 Task: Create a sub task Design and Implement Solution for the task  Improve accessibility features of the app for users with disabilities in the project VelocityTech , assign it to team member softage.8@softage.net and update the status of the sub task to  On Track  , set the priority of the sub task to Low.
Action: Mouse moved to (62, 322)
Screenshot: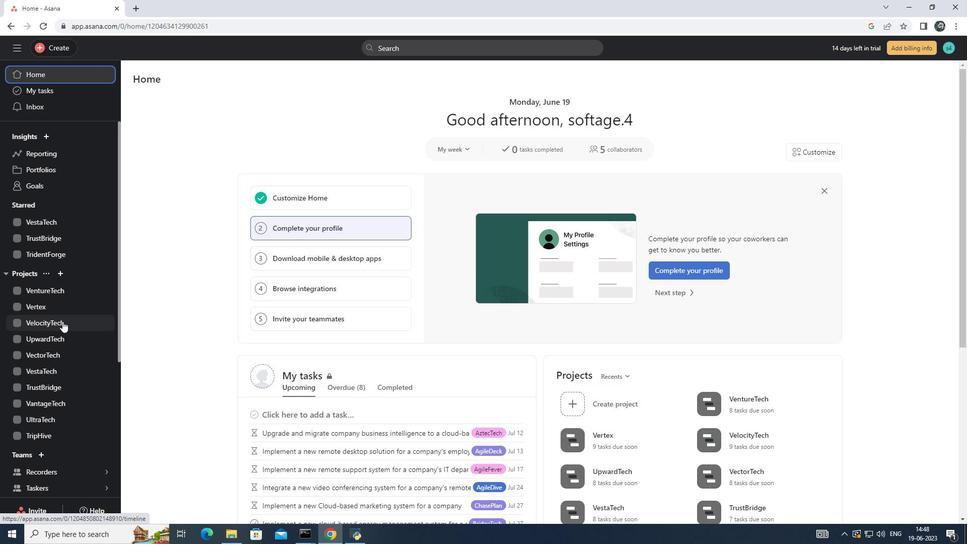 
Action: Mouse pressed left at (62, 322)
Screenshot: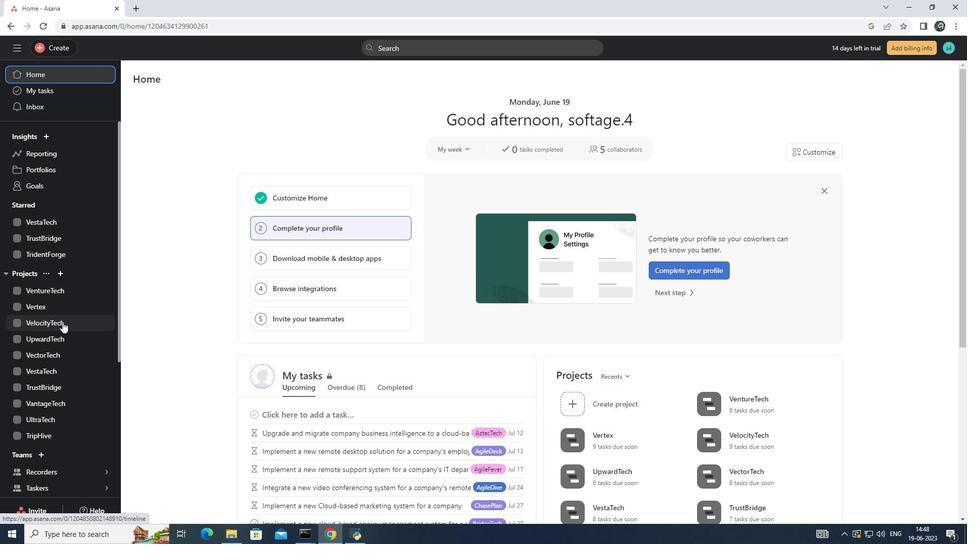 
Action: Mouse moved to (412, 237)
Screenshot: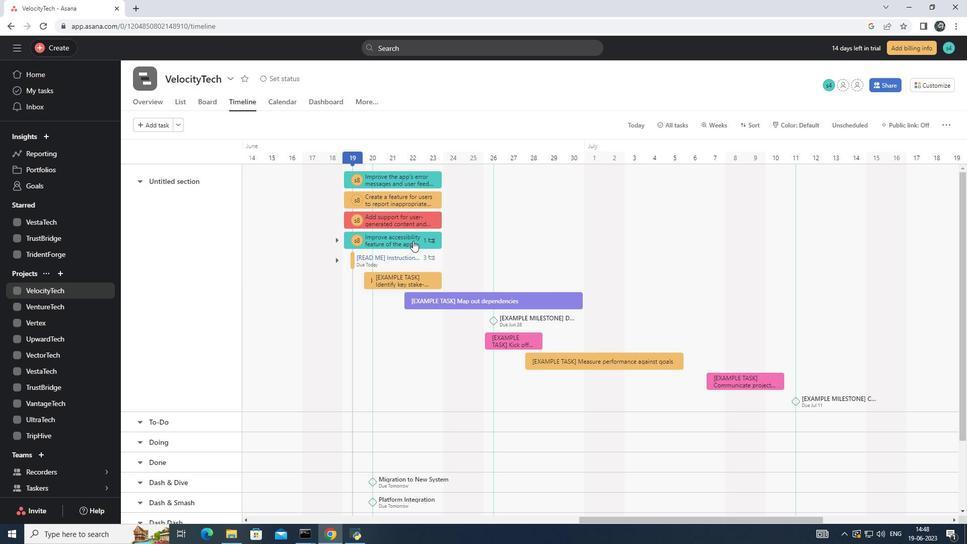 
Action: Mouse pressed left at (412, 237)
Screenshot: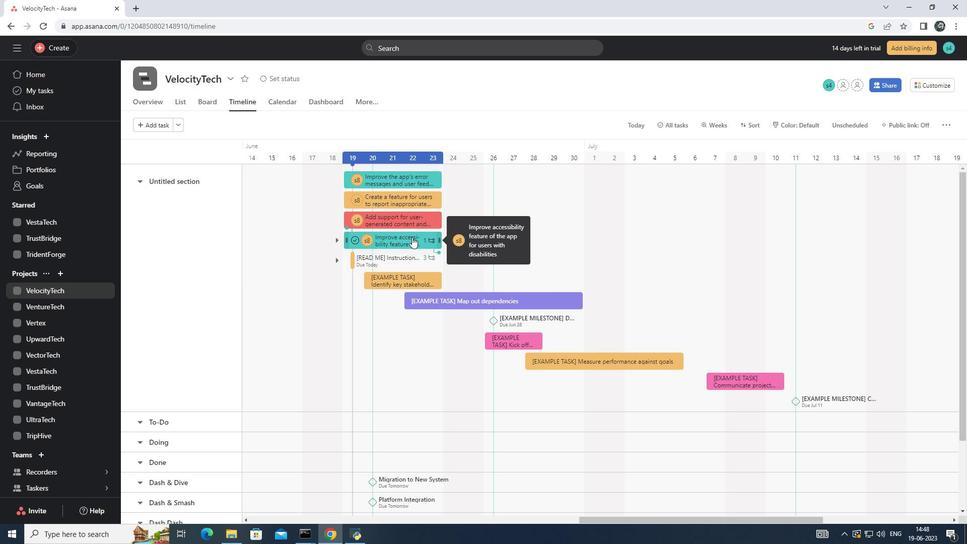 
Action: Mouse moved to (645, 357)
Screenshot: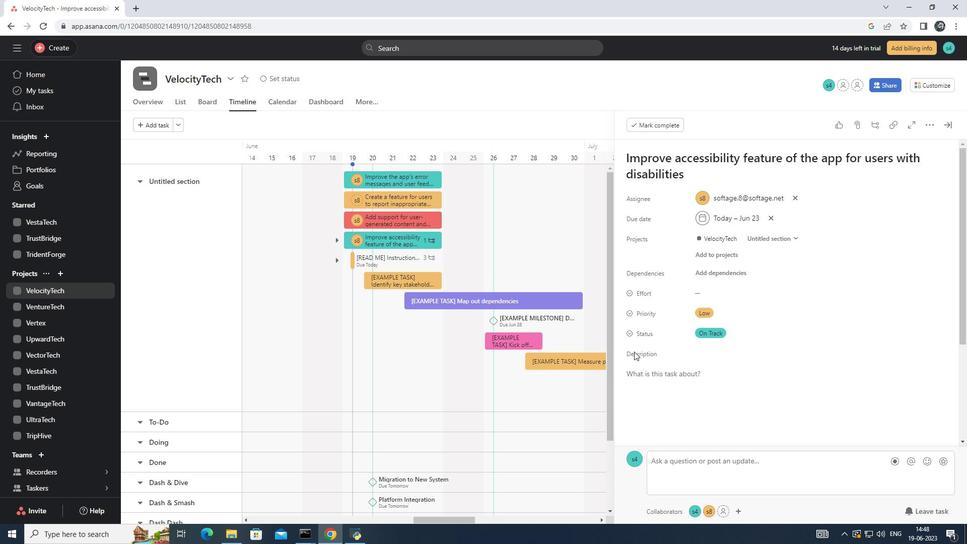 
Action: Mouse scrolled (645, 356) with delta (0, 0)
Screenshot: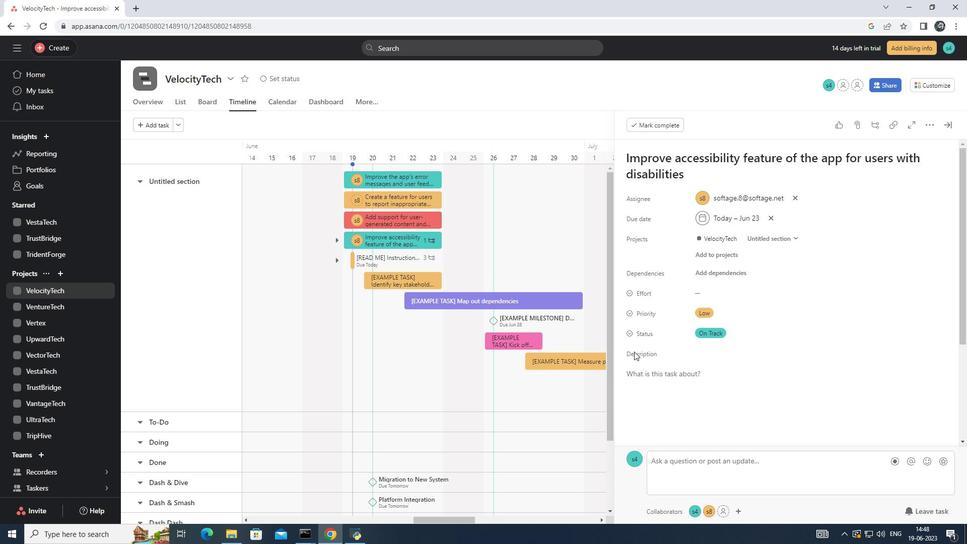 
Action: Mouse moved to (646, 358)
Screenshot: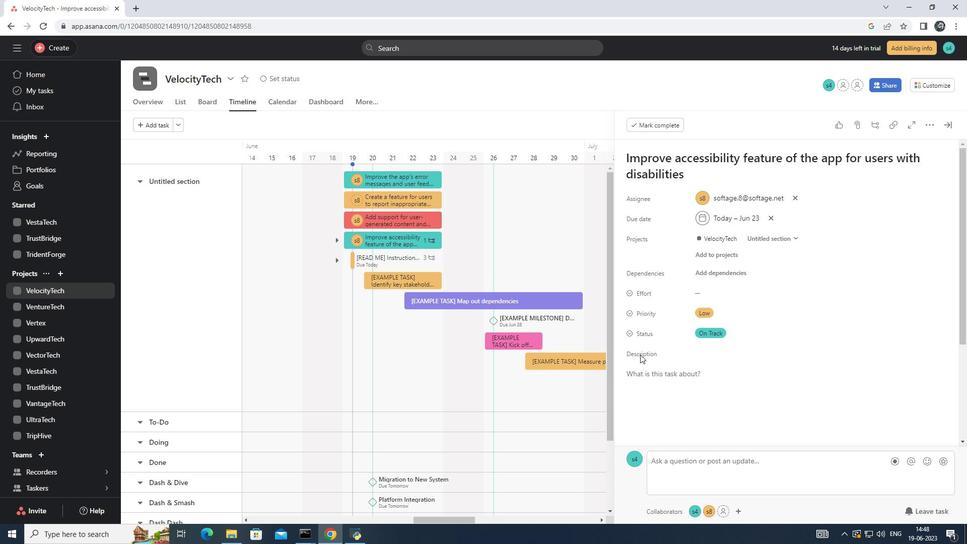 
Action: Mouse scrolled (646, 357) with delta (0, 0)
Screenshot: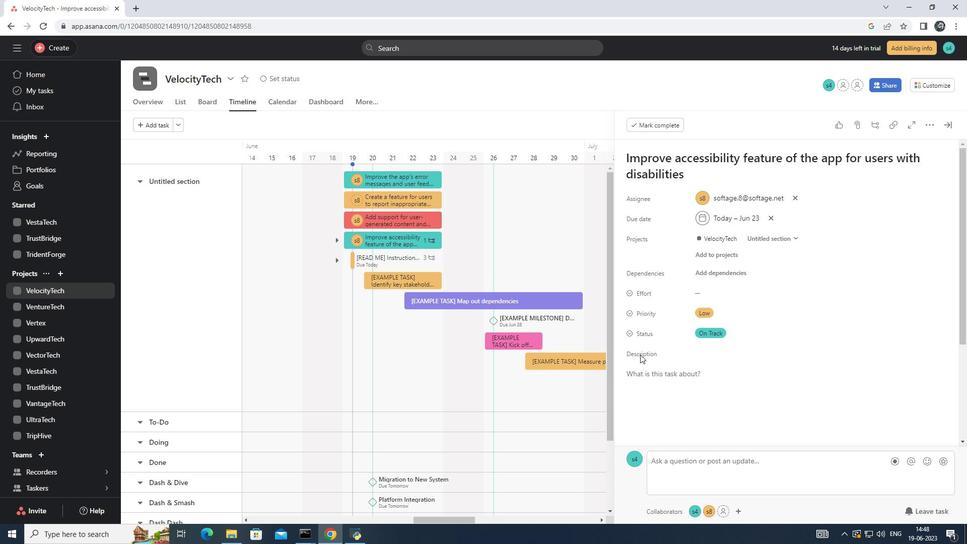 
Action: Mouse moved to (648, 361)
Screenshot: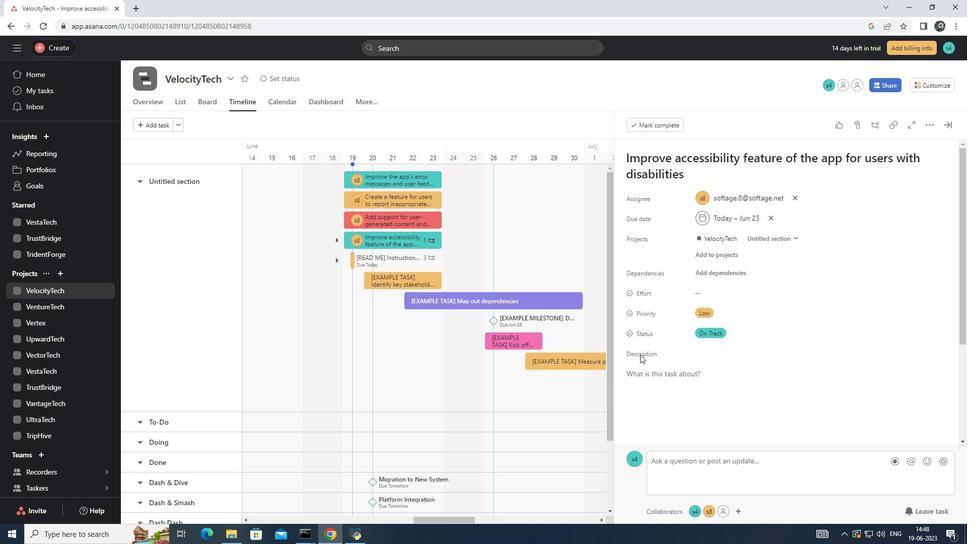 
Action: Mouse scrolled (648, 361) with delta (0, 0)
Screenshot: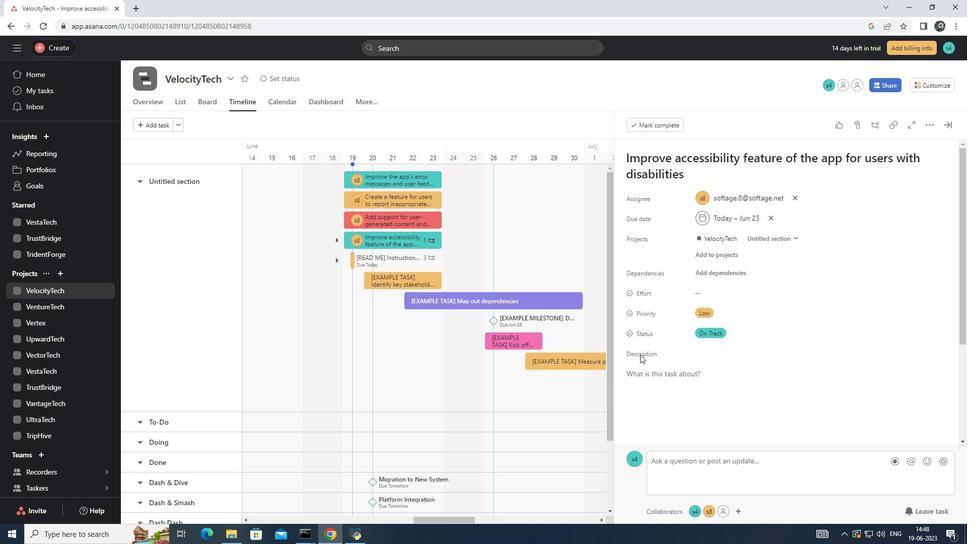 
Action: Mouse moved to (647, 364)
Screenshot: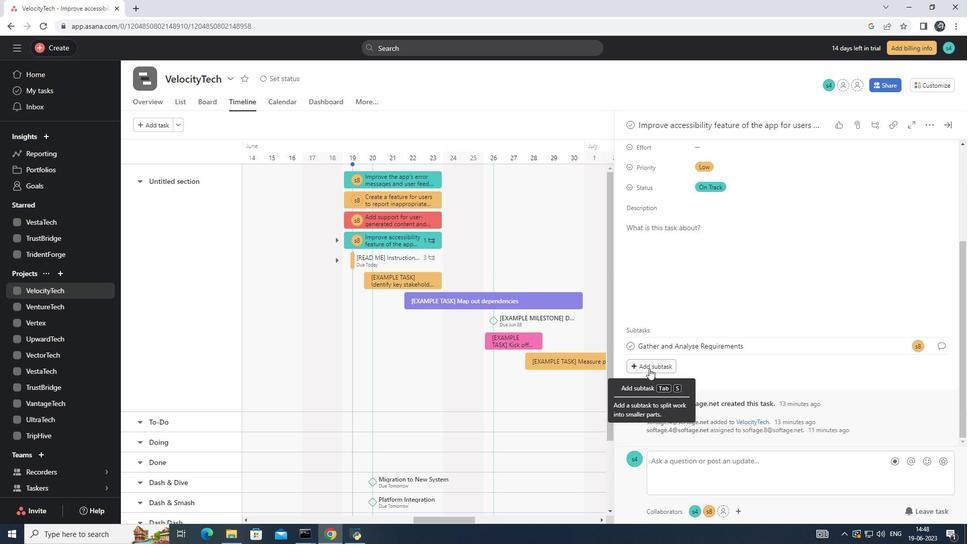 
Action: Mouse pressed left at (647, 364)
Screenshot: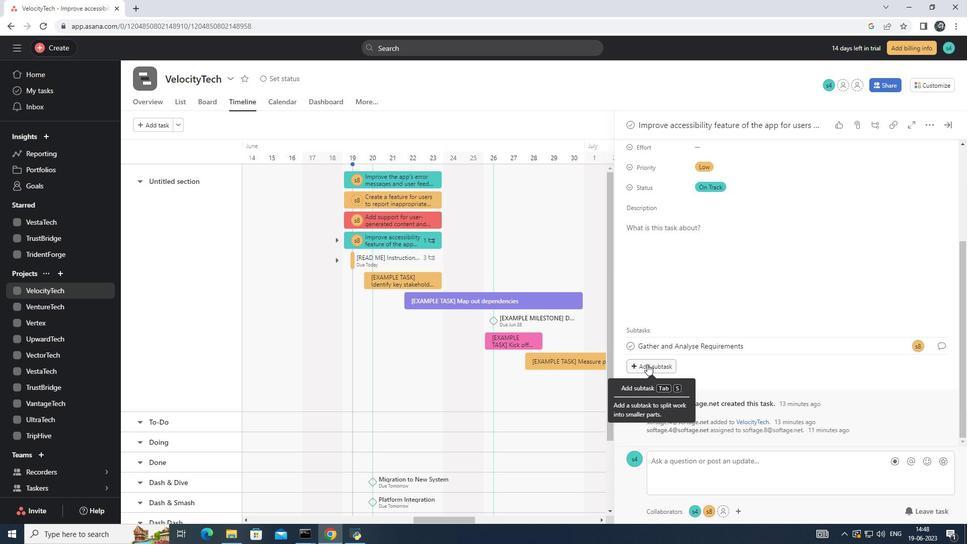 
Action: Mouse moved to (652, 345)
Screenshot: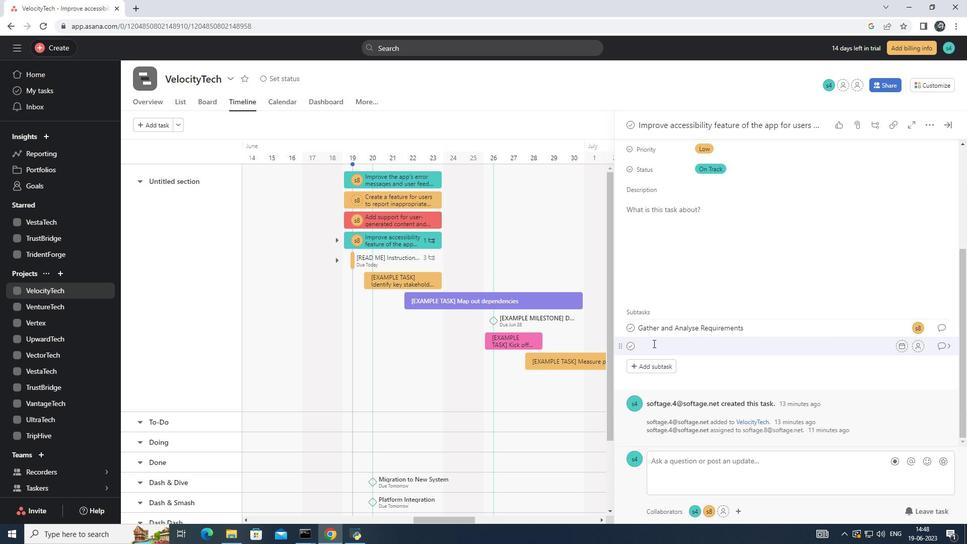 
Action: Mouse pressed left at (652, 345)
Screenshot: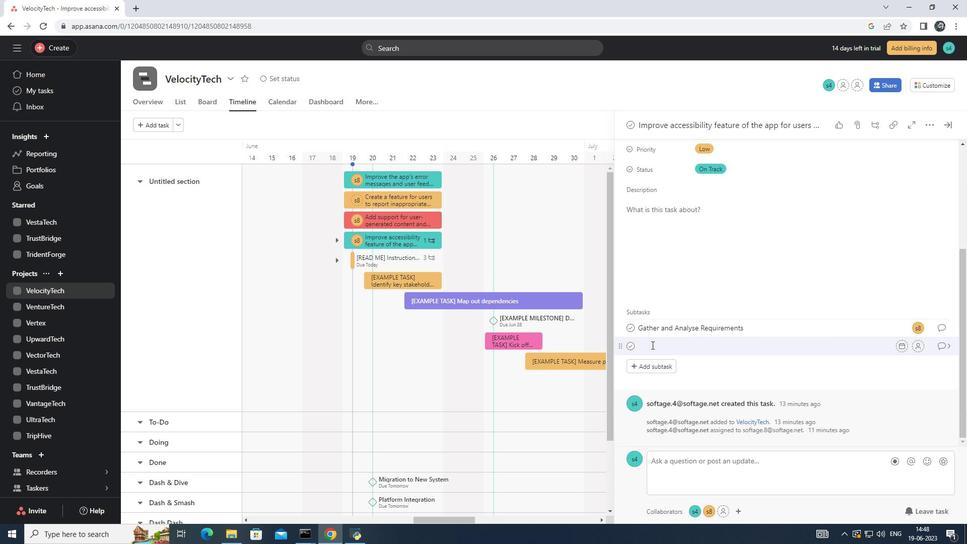 
Action: Key pressed <Key.shift><Key.shift><Key.shift>Design<Key.space>and<Key.space><Key.shift>Implement<Key.space><Key.shift>Solution
Screenshot: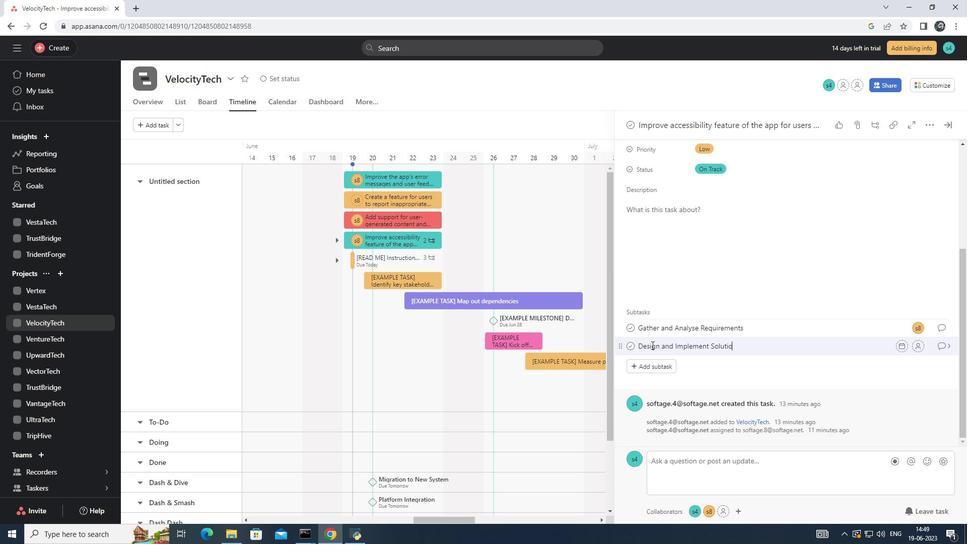 
Action: Mouse moved to (919, 348)
Screenshot: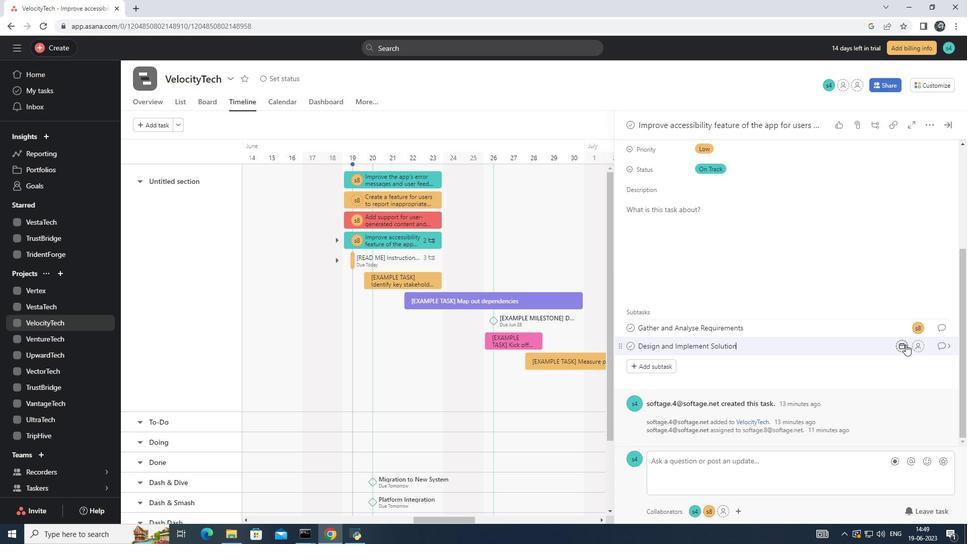 
Action: Mouse pressed left at (919, 348)
Screenshot: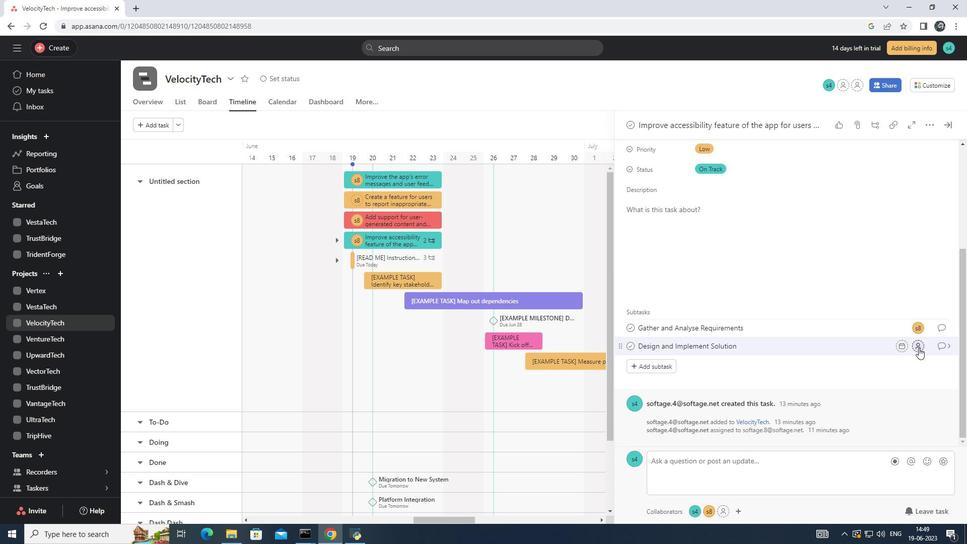 
Action: Mouse moved to (853, 372)
Screenshot: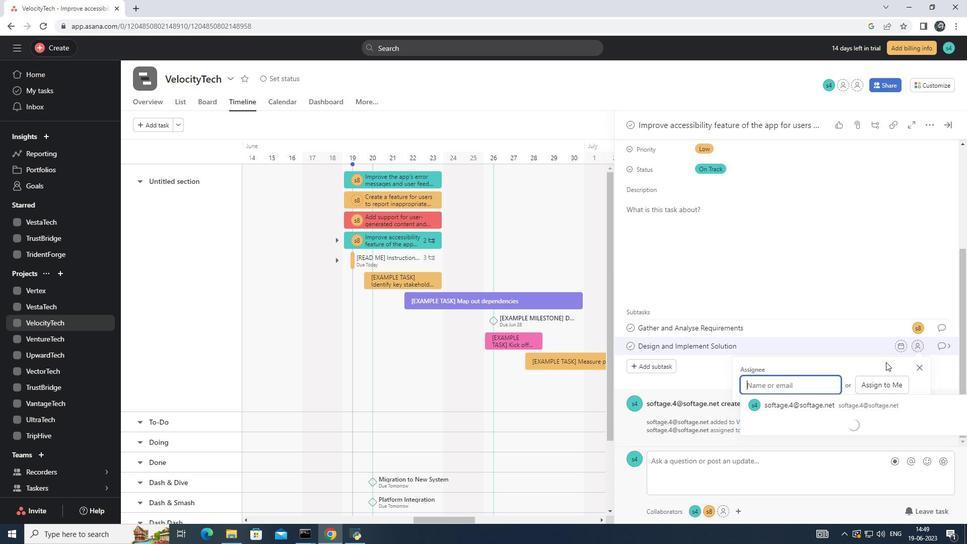 
Action: Key pressed softage.8<Key.shift>@softage.net<Key.enter>
Screenshot: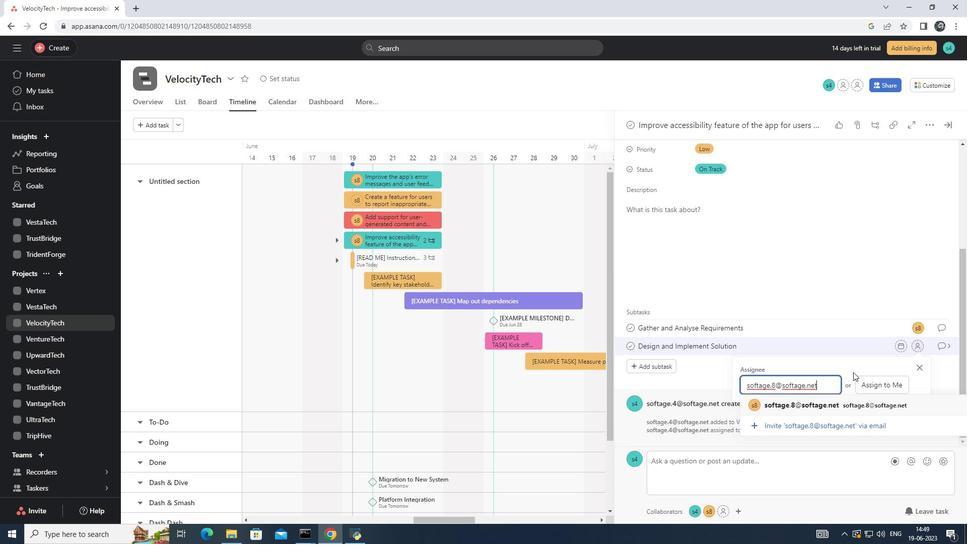 
Action: Mouse moved to (951, 346)
Screenshot: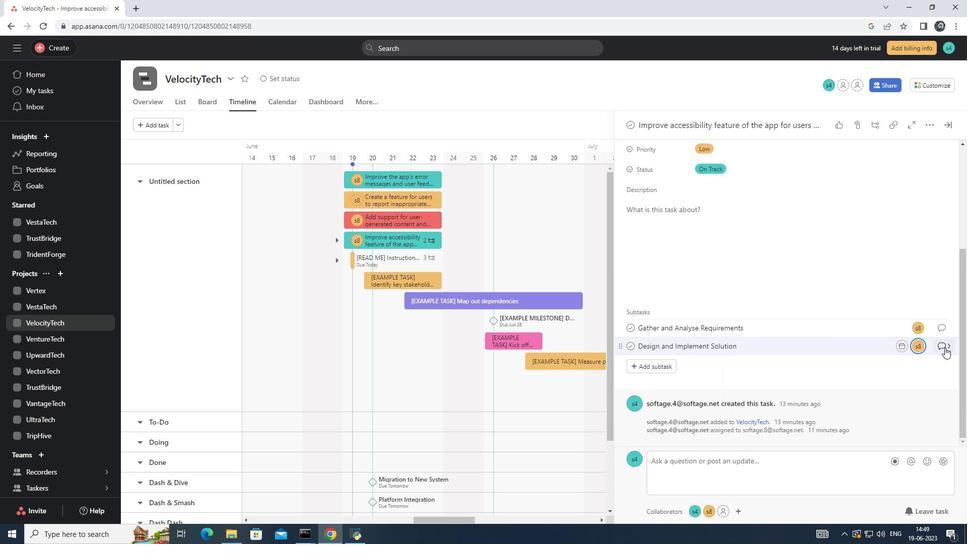 
Action: Mouse pressed left at (951, 346)
Screenshot: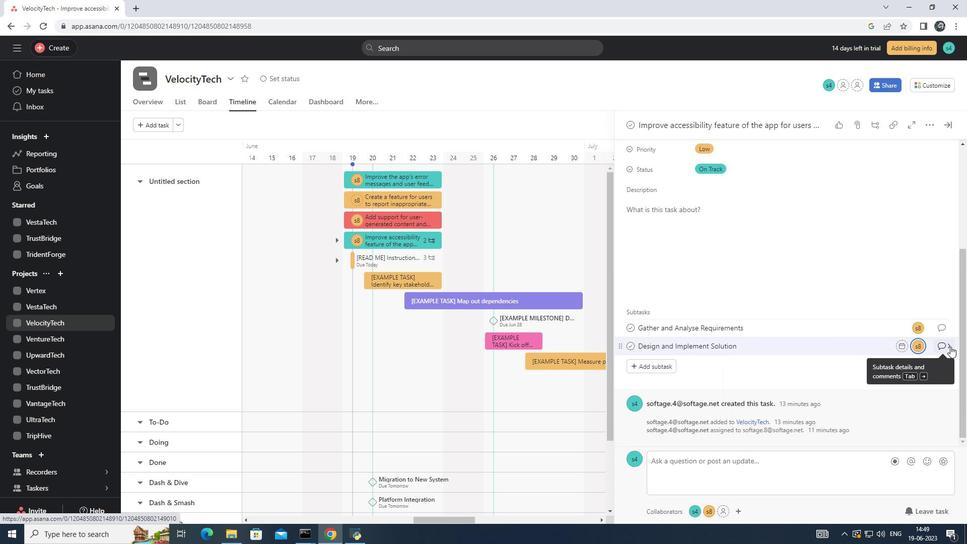 
Action: Mouse moved to (670, 265)
Screenshot: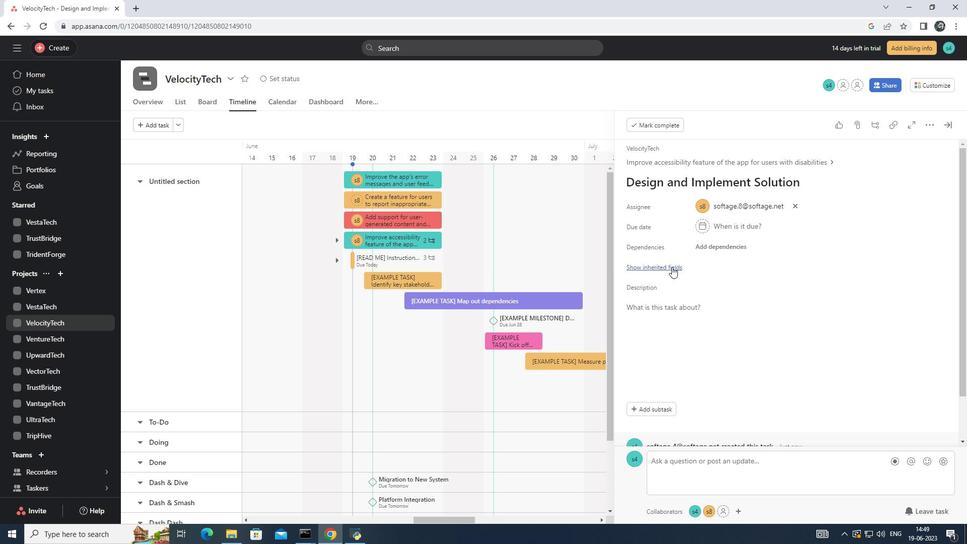 
Action: Mouse pressed left at (670, 265)
Screenshot: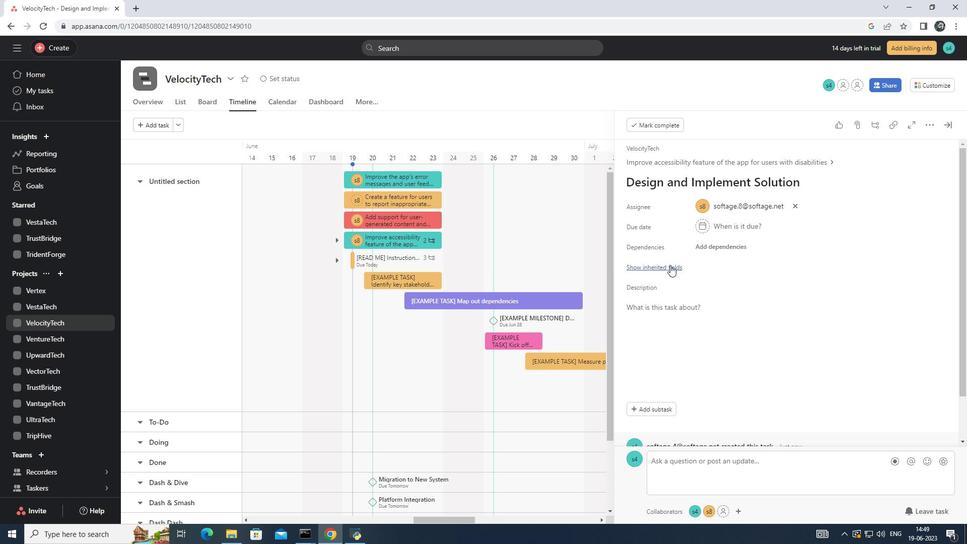 
Action: Mouse moved to (719, 329)
Screenshot: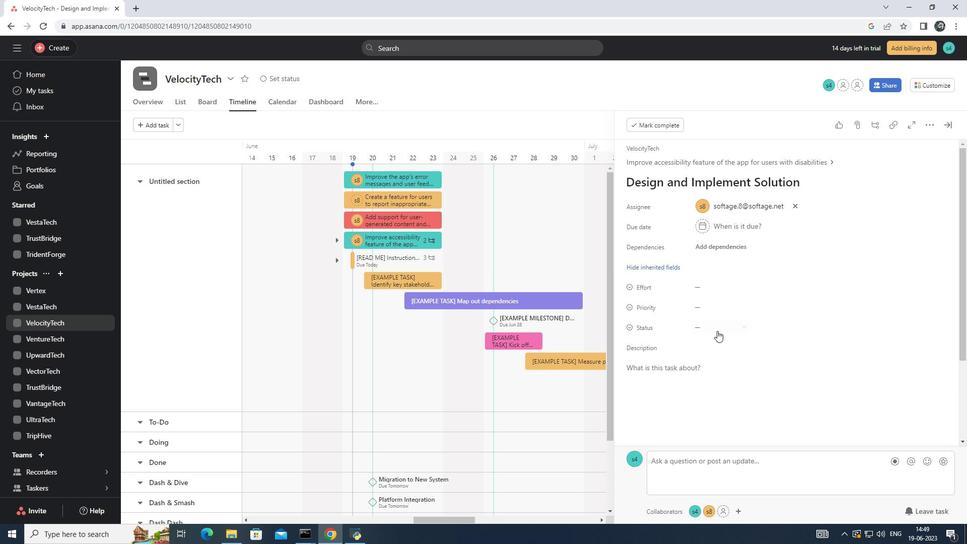 
Action: Mouse pressed left at (719, 329)
Screenshot: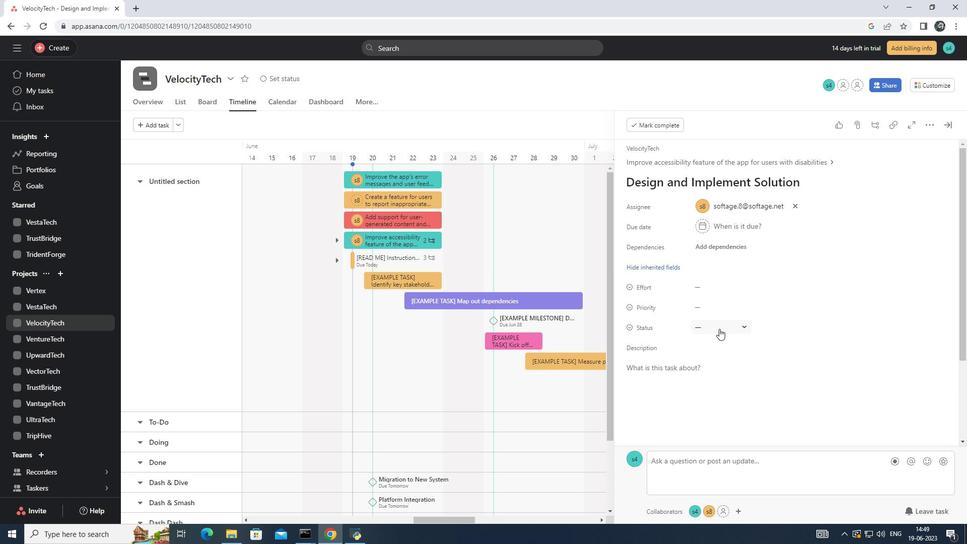 
Action: Mouse moved to (744, 364)
Screenshot: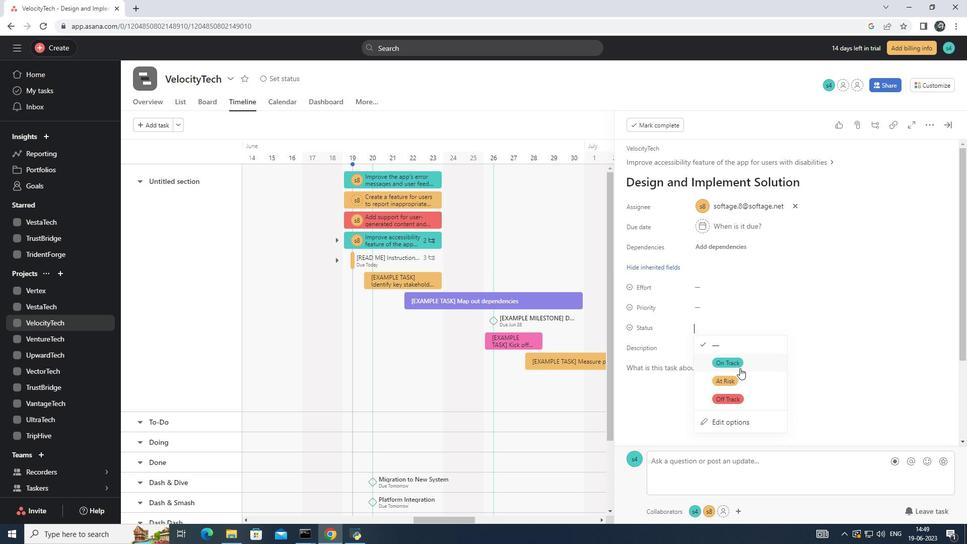 
Action: Mouse pressed left at (744, 364)
Screenshot: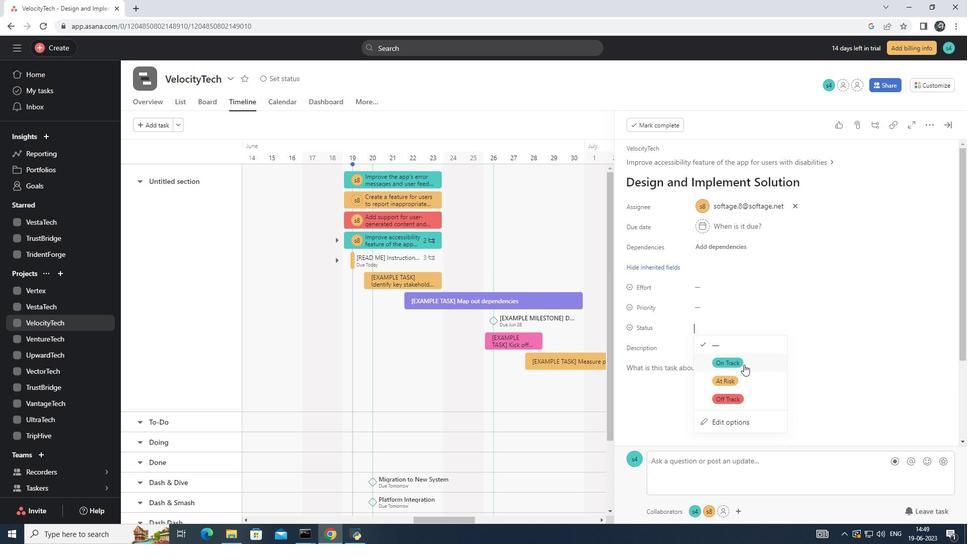 
Action: Mouse moved to (723, 306)
Screenshot: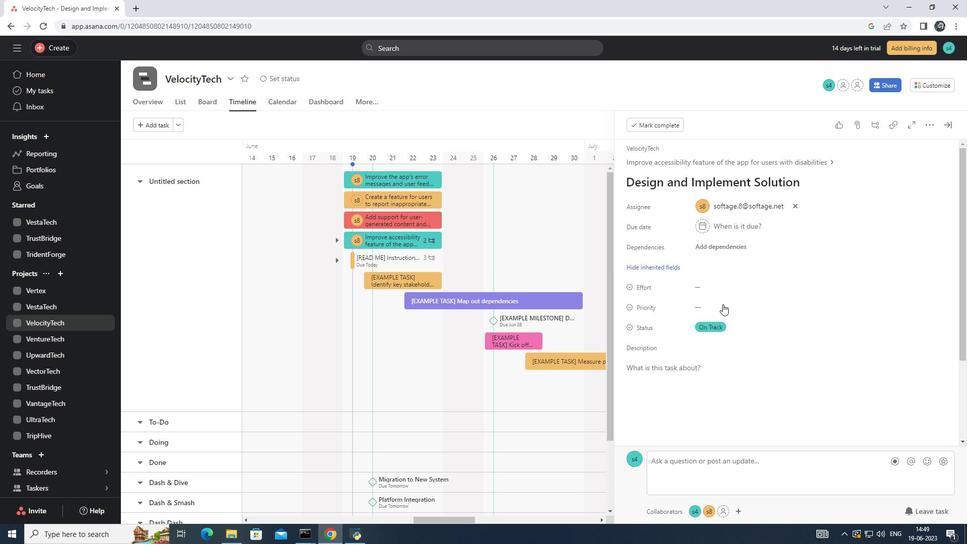 
Action: Mouse pressed left at (723, 306)
Screenshot: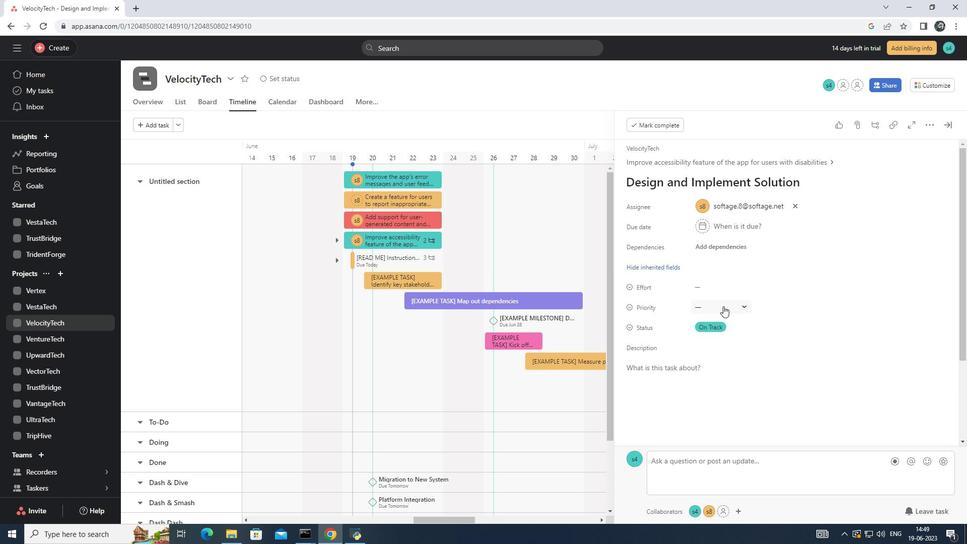 
Action: Mouse moved to (744, 380)
Screenshot: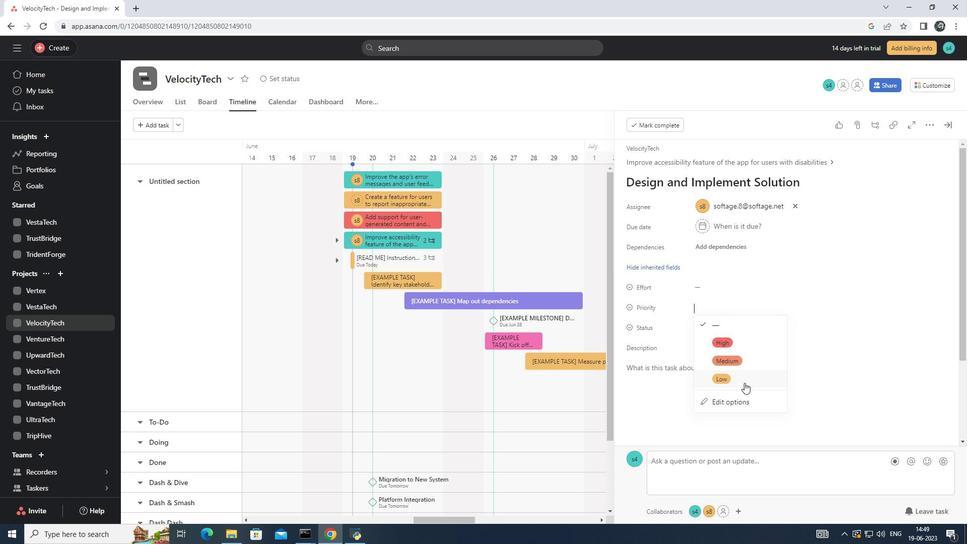 
Action: Mouse pressed left at (744, 380)
Screenshot: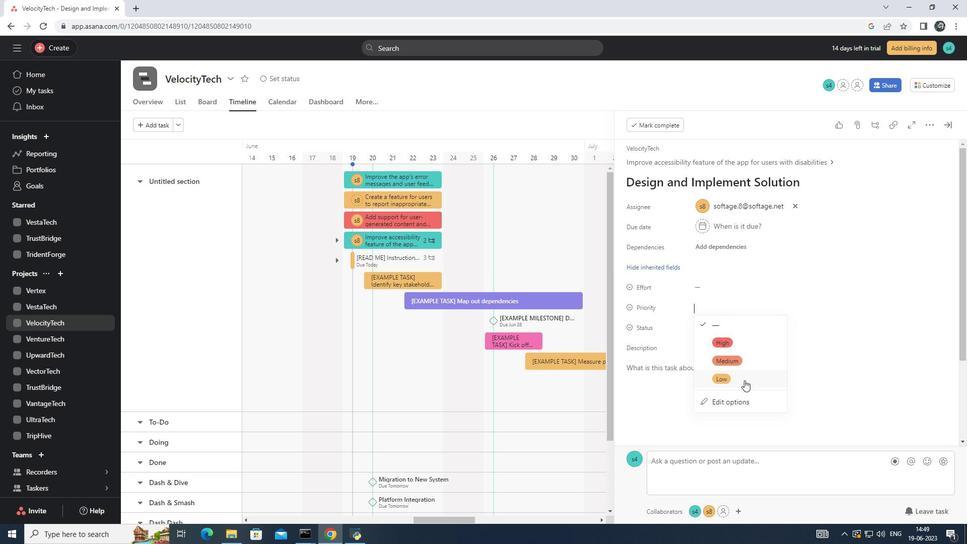 
